 Task: Font style For heading Use Book Antiqua with dark cornflower blue 2 colour & Underline. font size for heading '26 Pt. 'Change the font style of data to Caladeaand font size to  18 Pt. Change the alignment of both headline & data to   center vertically. In the sheet  analysisQuarterlySales_Report_2023
Action: Mouse moved to (47, 128)
Screenshot: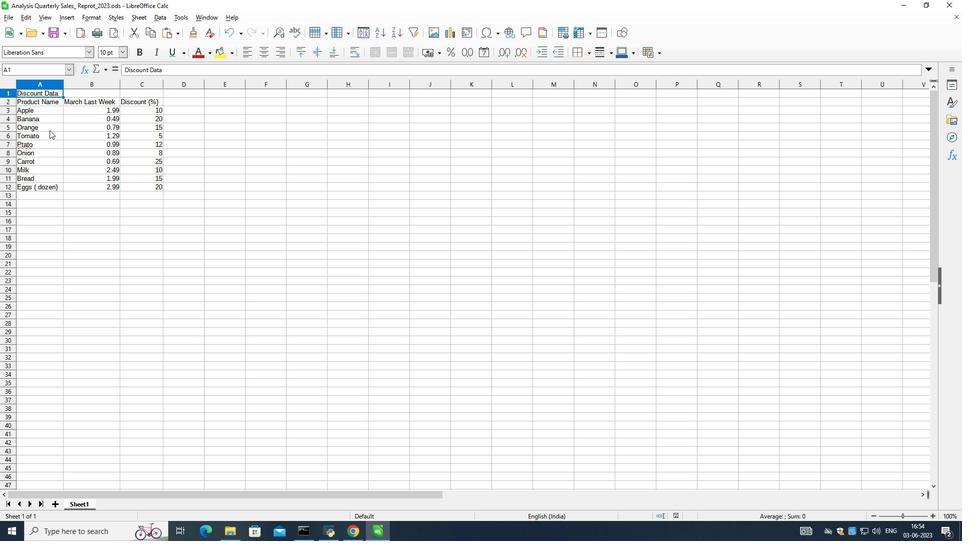 
Action: Mouse pressed left at (47, 128)
Screenshot: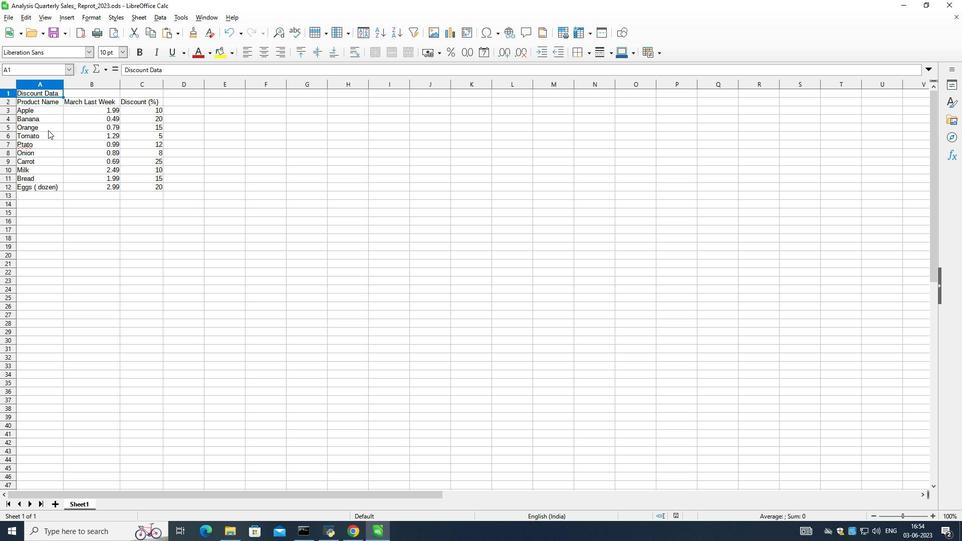 
Action: Mouse moved to (80, 118)
Screenshot: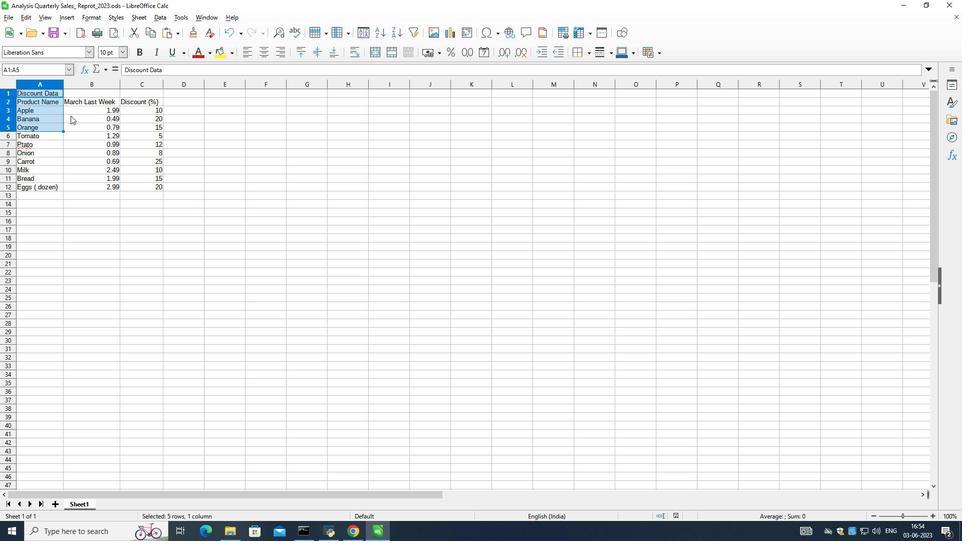 
Action: Mouse pressed right at (80, 118)
Screenshot: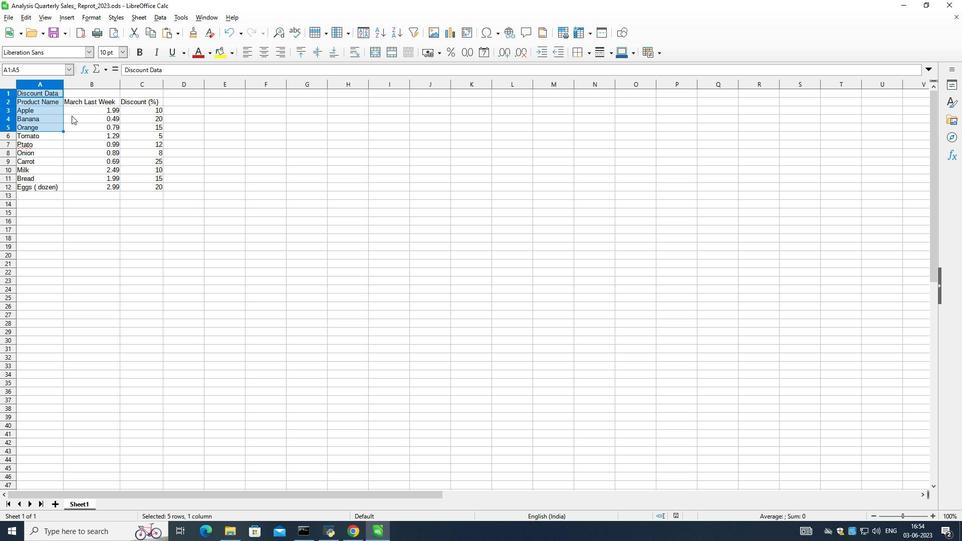 
Action: Mouse moved to (30, 93)
Screenshot: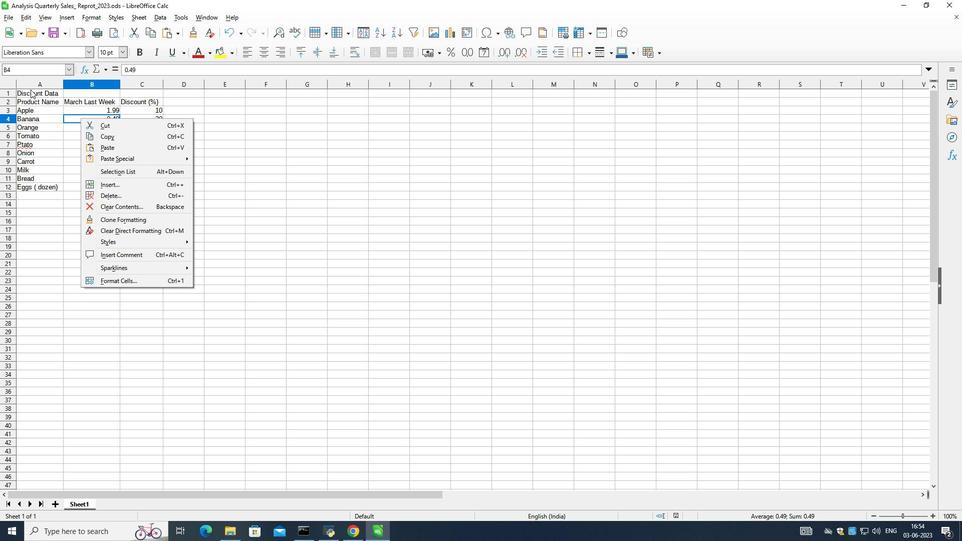 
Action: Mouse pressed left at (30, 93)
Screenshot: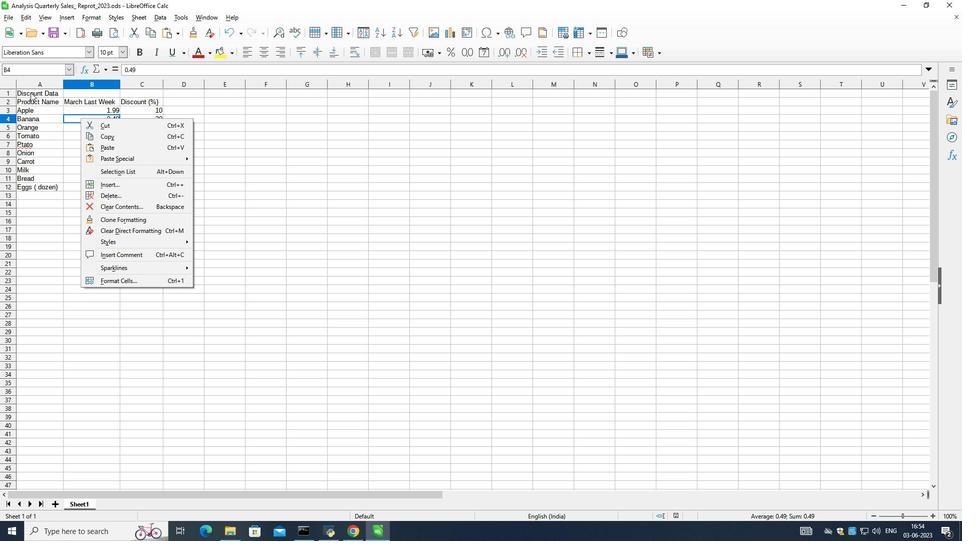 
Action: Mouse moved to (31, 91)
Screenshot: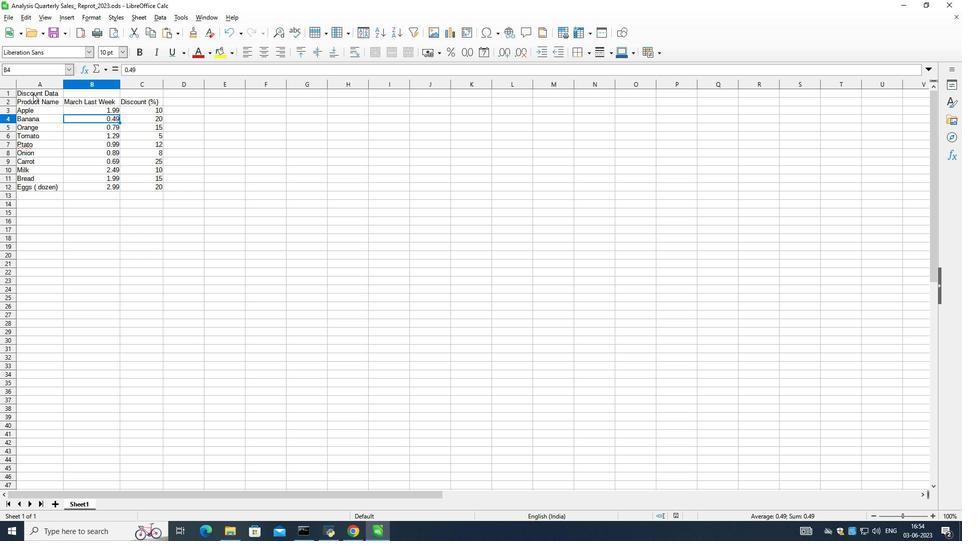 
Action: Mouse pressed left at (31, 91)
Screenshot: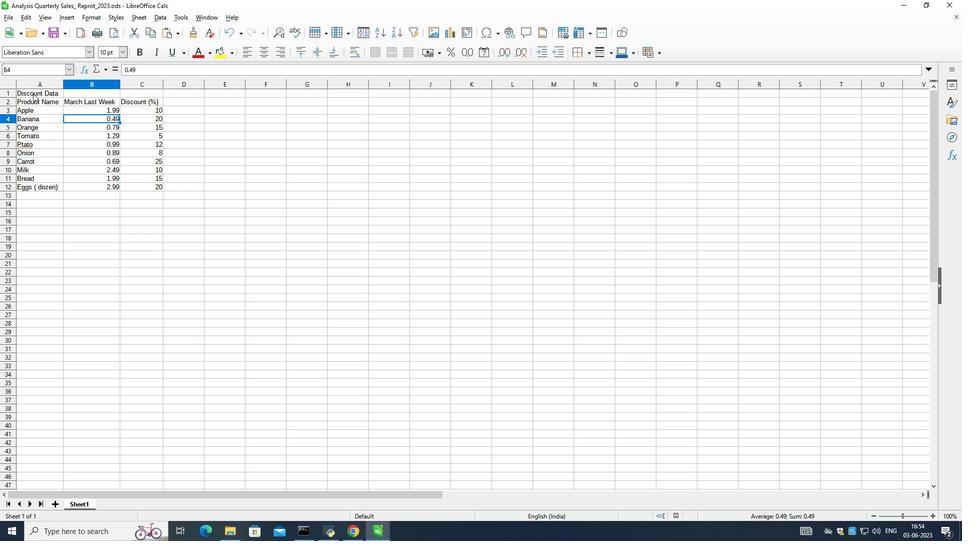 
Action: Mouse moved to (391, 51)
Screenshot: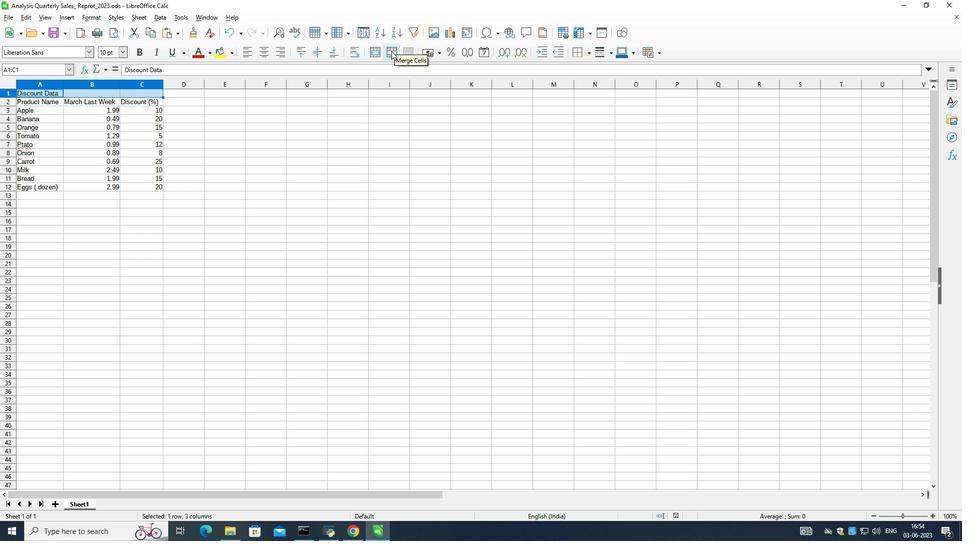 
Action: Mouse pressed left at (391, 51)
Screenshot: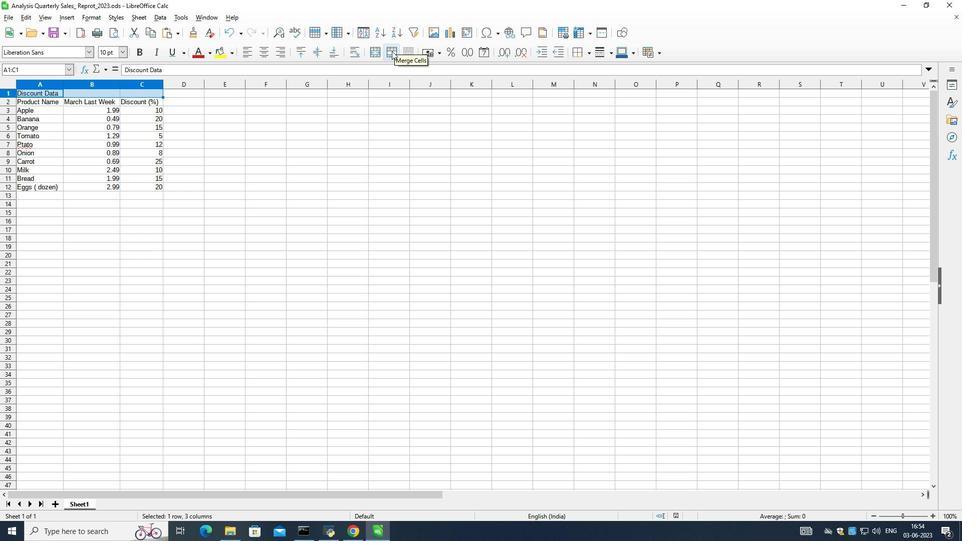 
Action: Mouse moved to (70, 51)
Screenshot: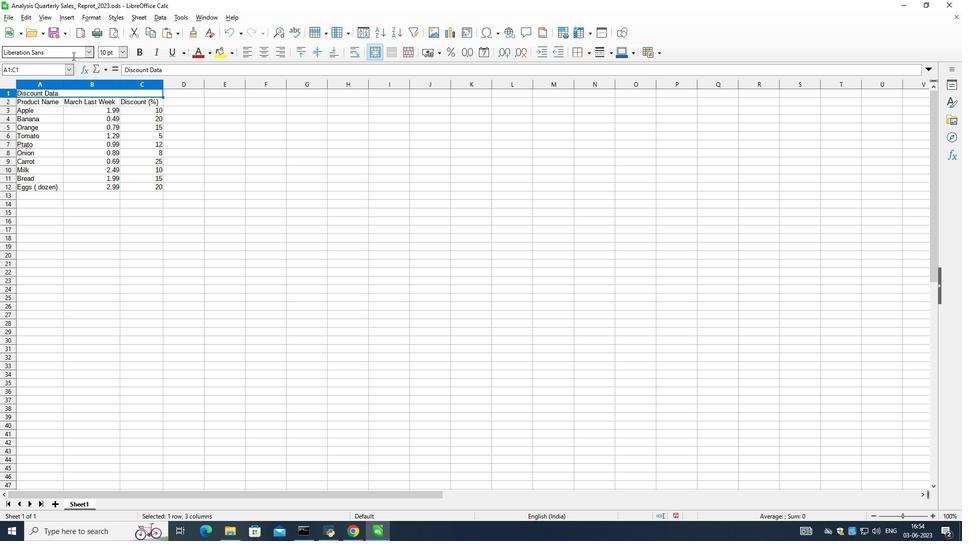 
Action: Mouse pressed left at (70, 51)
Screenshot: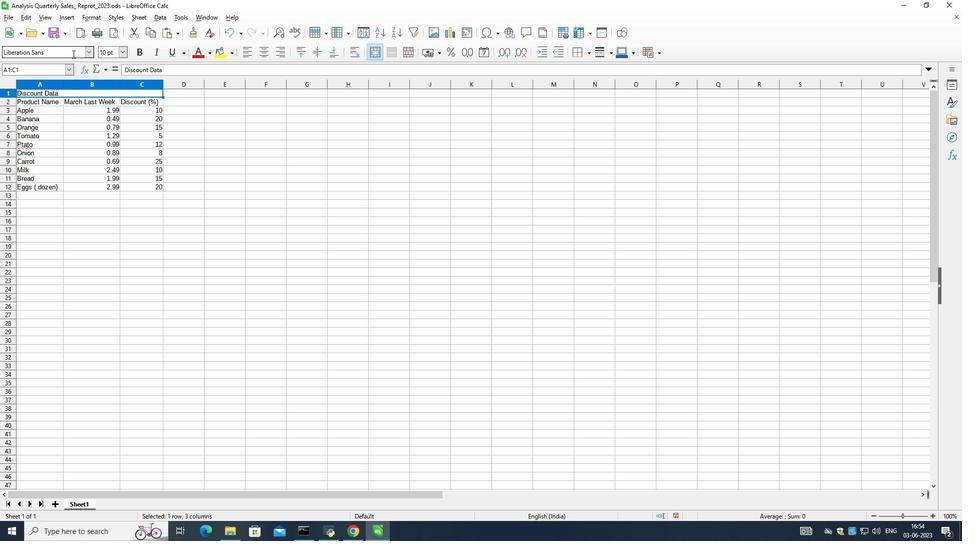 
Action: Mouse pressed left at (70, 51)
Screenshot: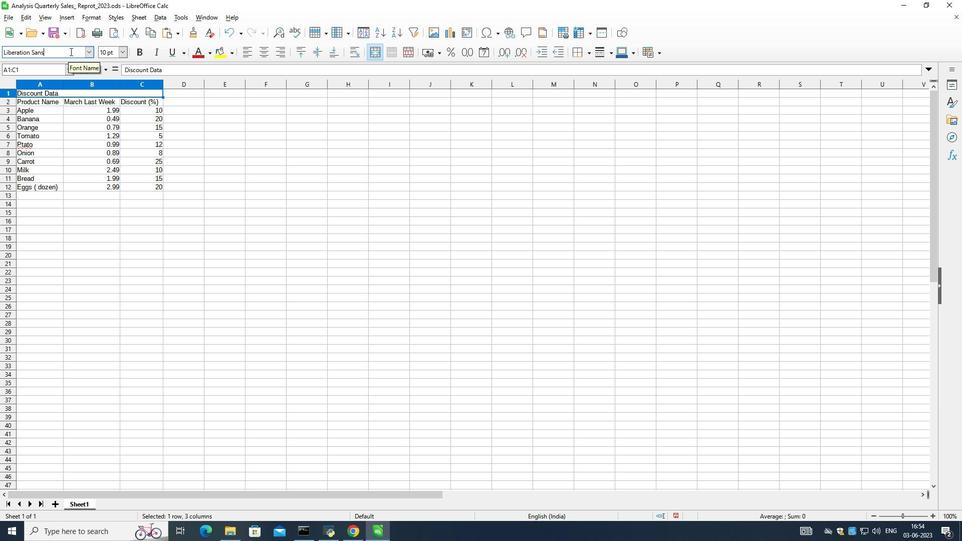 
Action: Mouse pressed left at (70, 51)
Screenshot: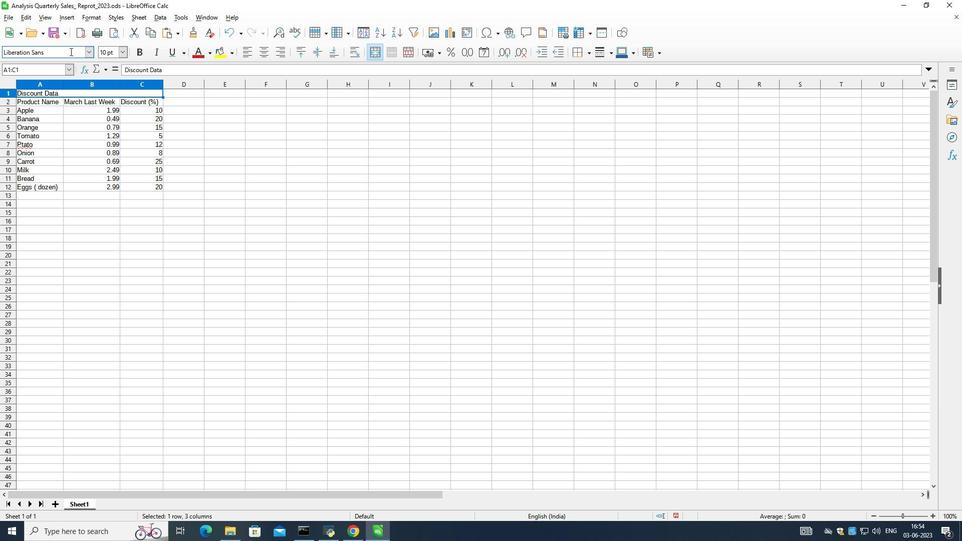 
Action: Mouse pressed left at (70, 51)
Screenshot: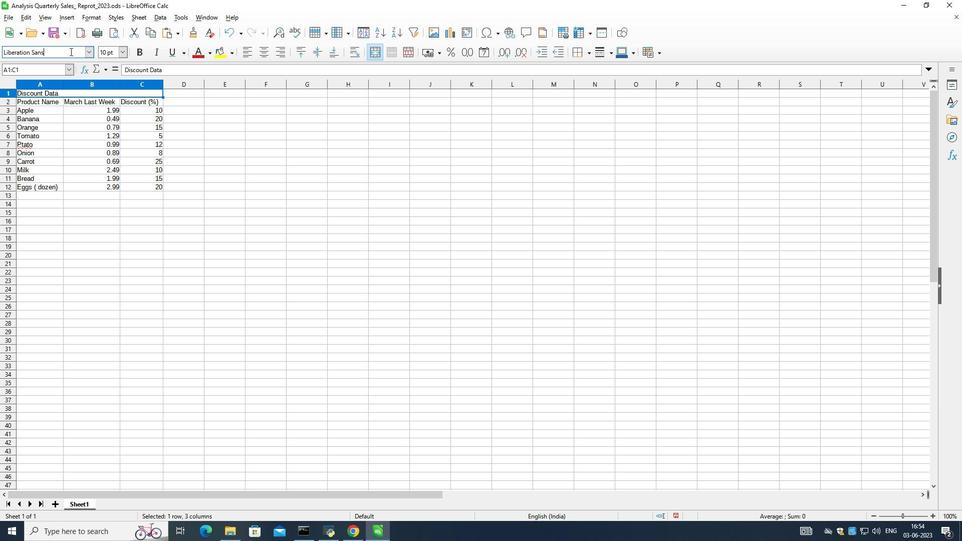 
Action: Mouse moved to (0, 37)
Screenshot: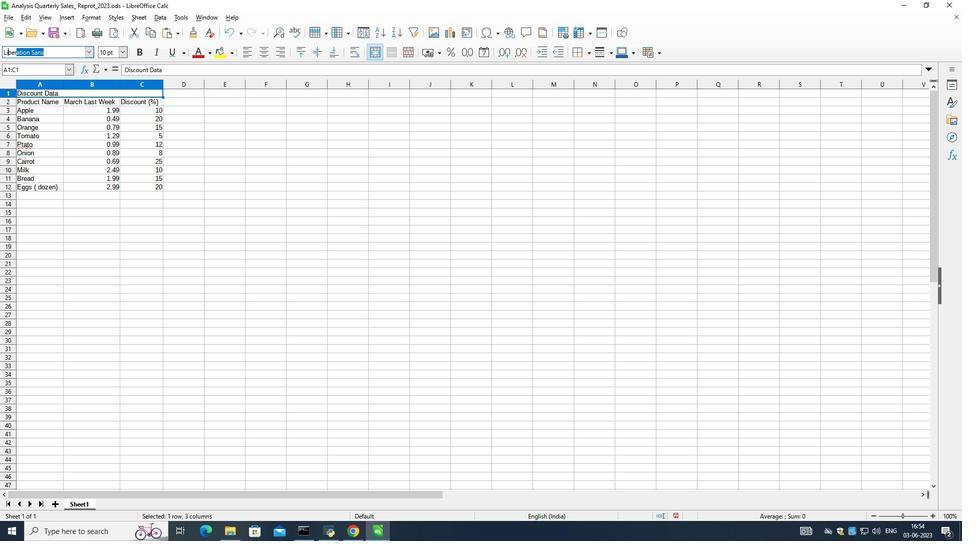 
Action: Key pressed book<Key.space>antiqua<Key.enter>
Screenshot: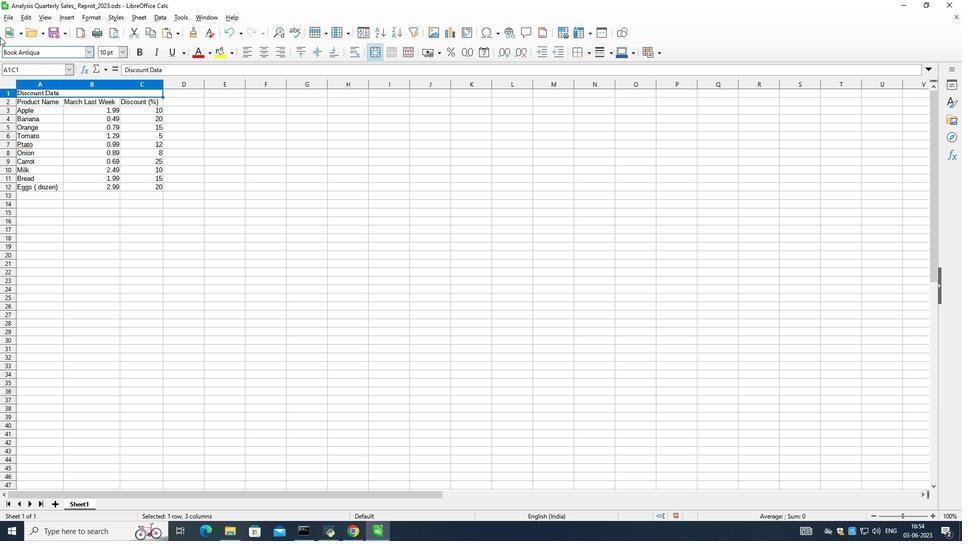 
Action: Mouse moved to (210, 57)
Screenshot: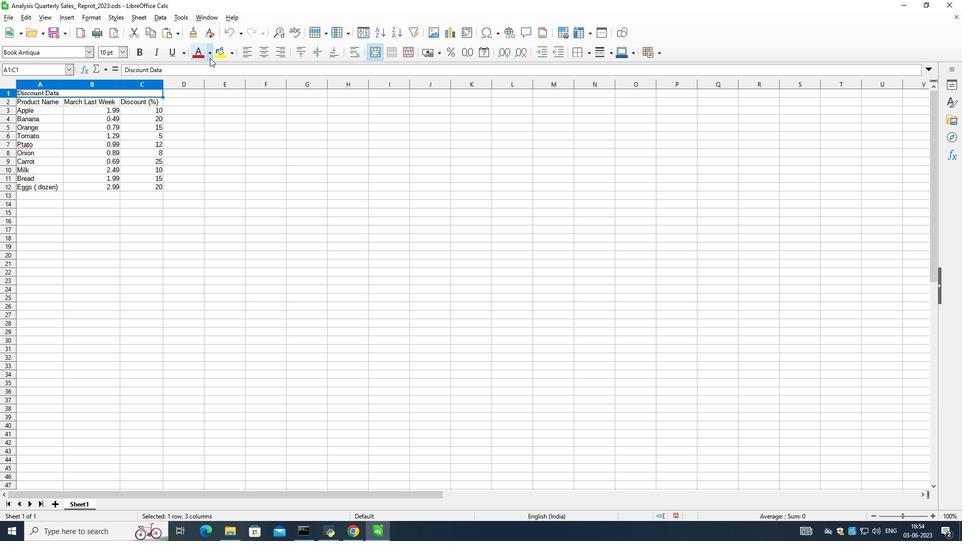 
Action: Mouse pressed left at (210, 57)
Screenshot: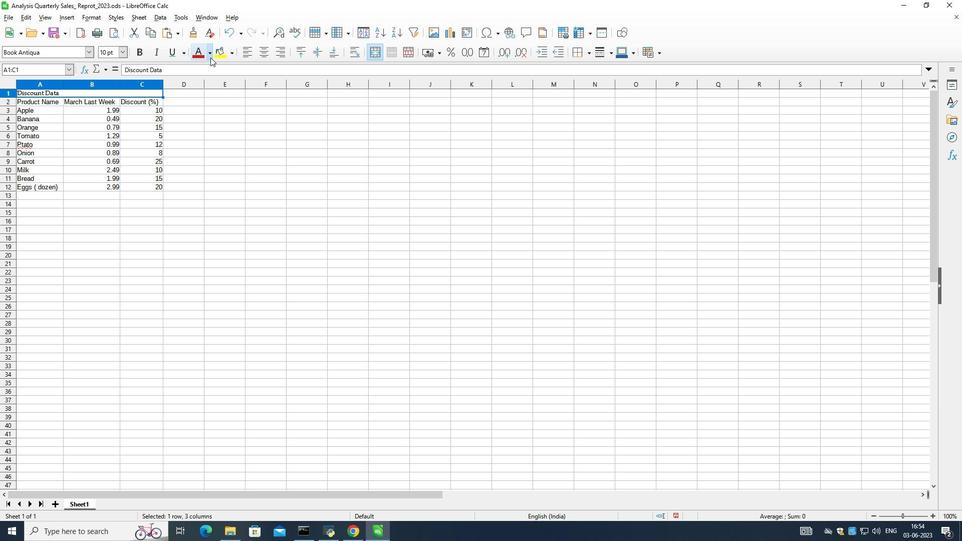 
Action: Mouse moved to (206, 218)
Screenshot: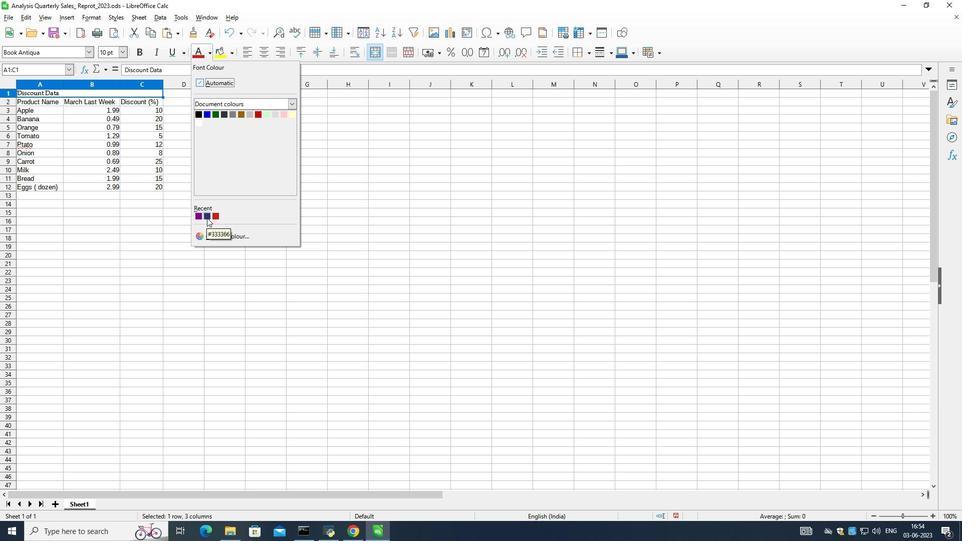 
Action: Mouse pressed left at (206, 218)
Screenshot: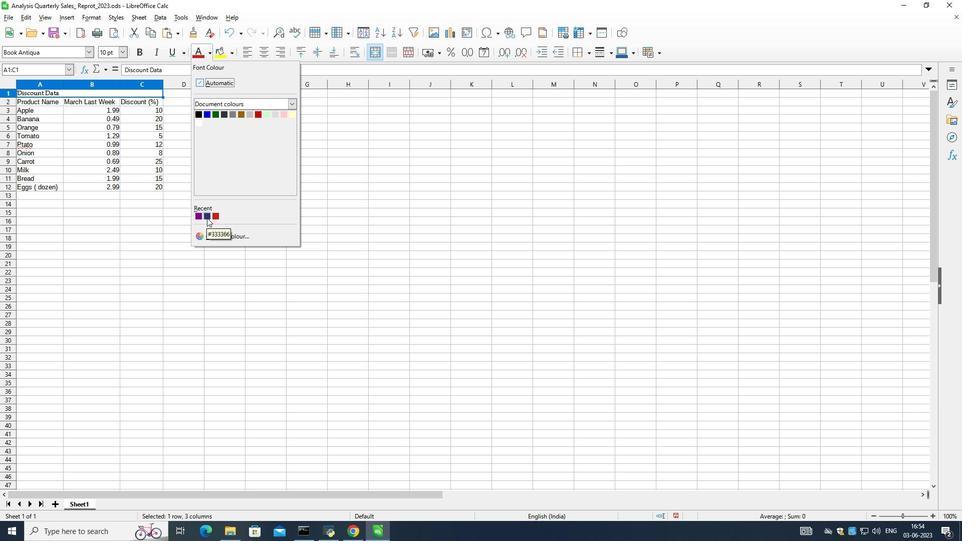 
Action: Mouse moved to (168, 48)
Screenshot: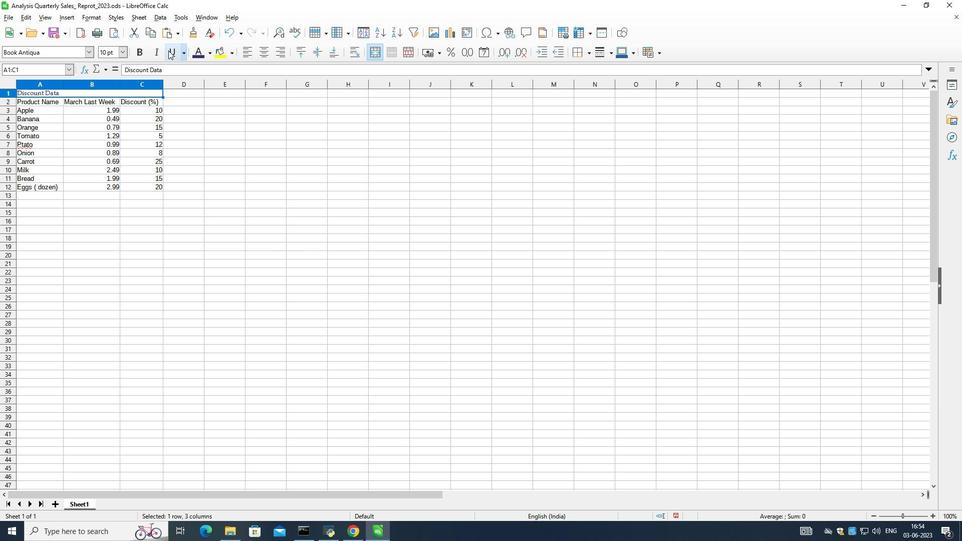 
Action: Mouse pressed left at (168, 48)
Screenshot: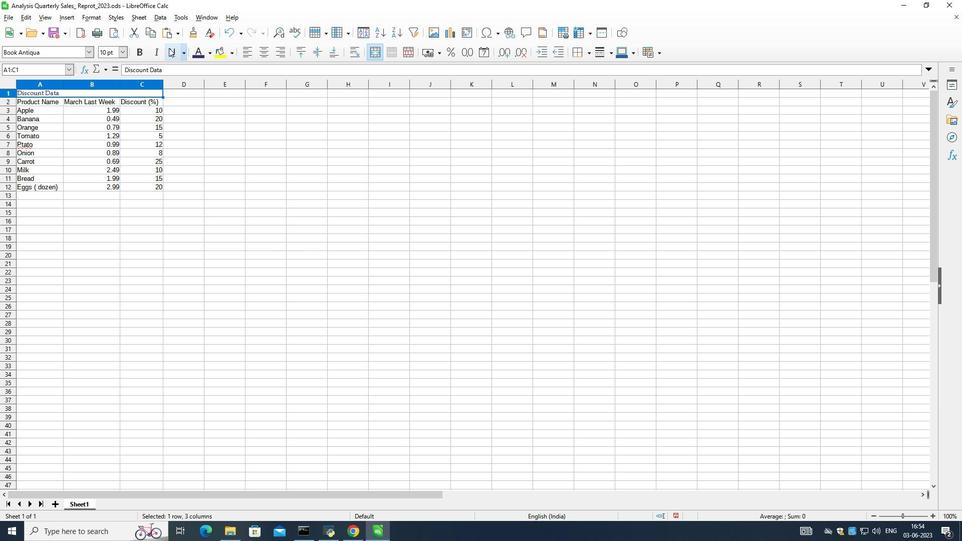 
Action: Mouse moved to (118, 48)
Screenshot: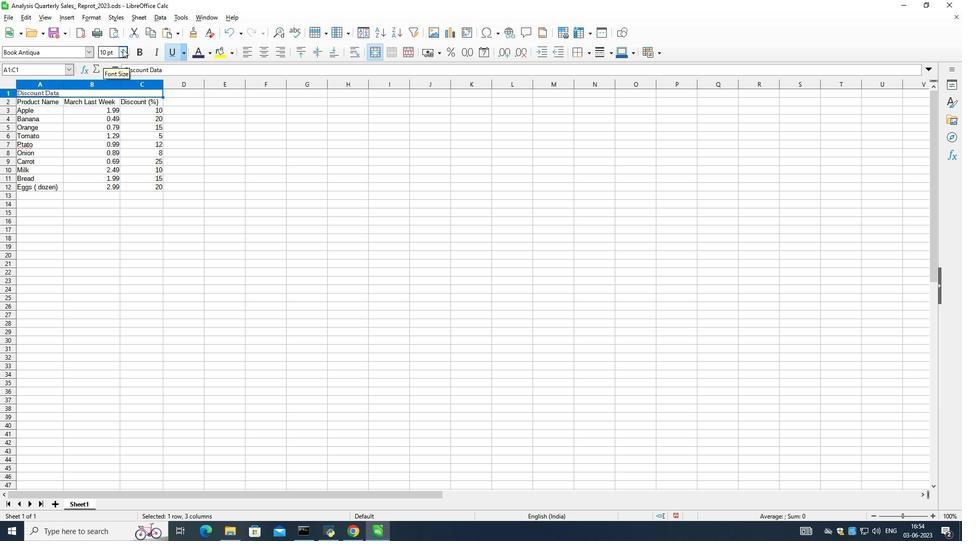 
Action: Mouse pressed left at (118, 48)
Screenshot: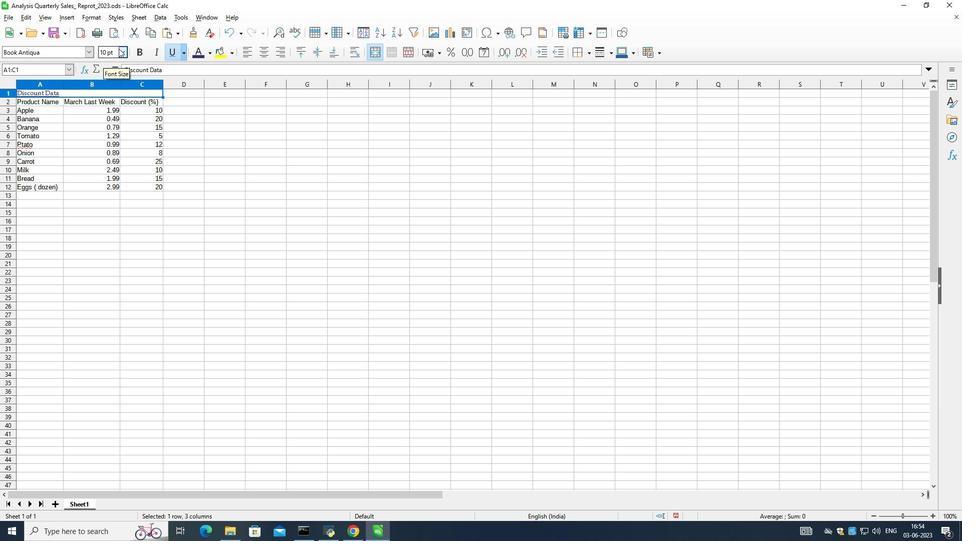 
Action: Mouse moved to (106, 205)
Screenshot: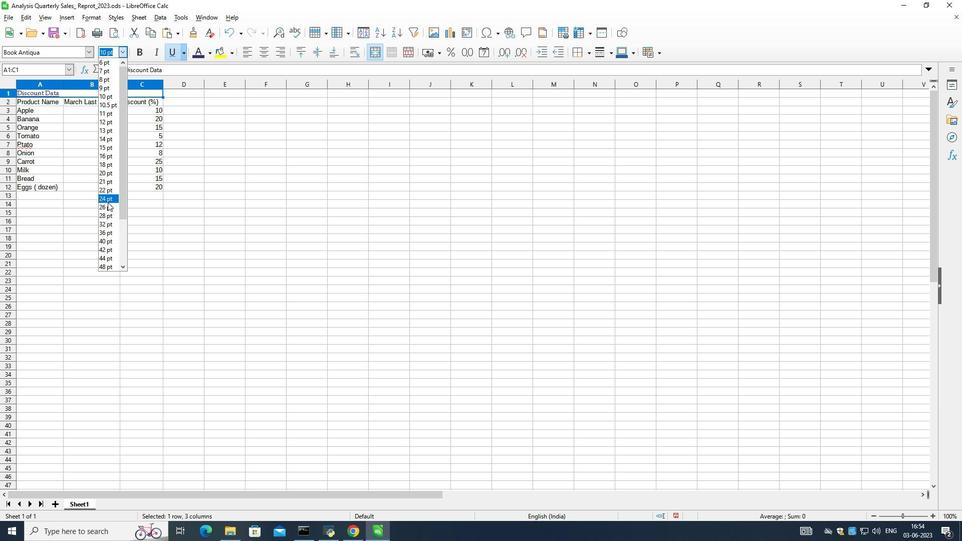
Action: Mouse pressed left at (106, 205)
Screenshot: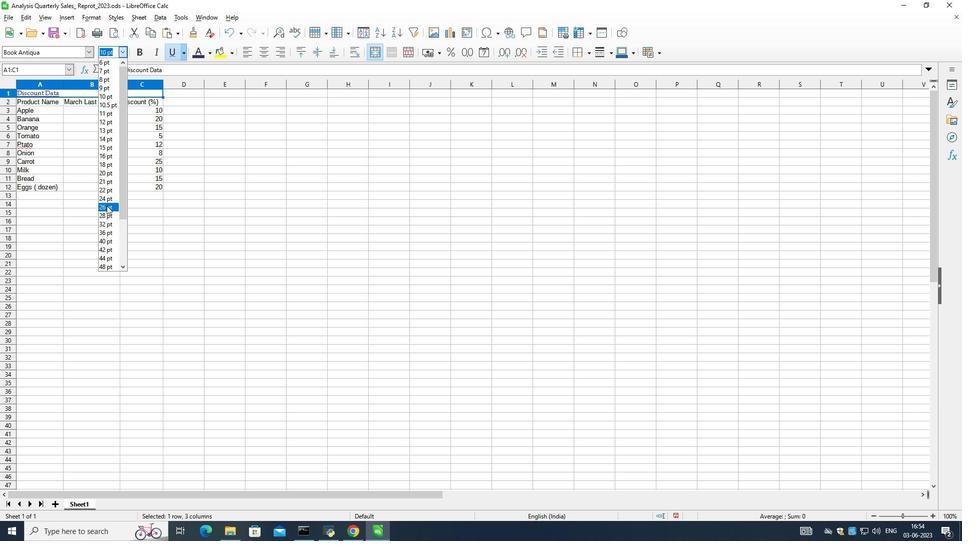 
Action: Mouse moved to (26, 111)
Screenshot: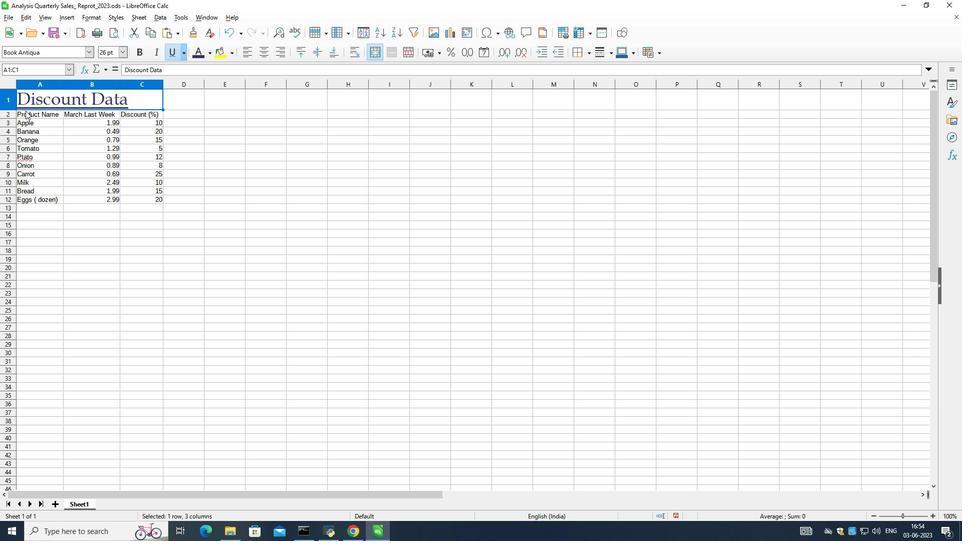 
Action: Mouse pressed left at (26, 111)
Screenshot: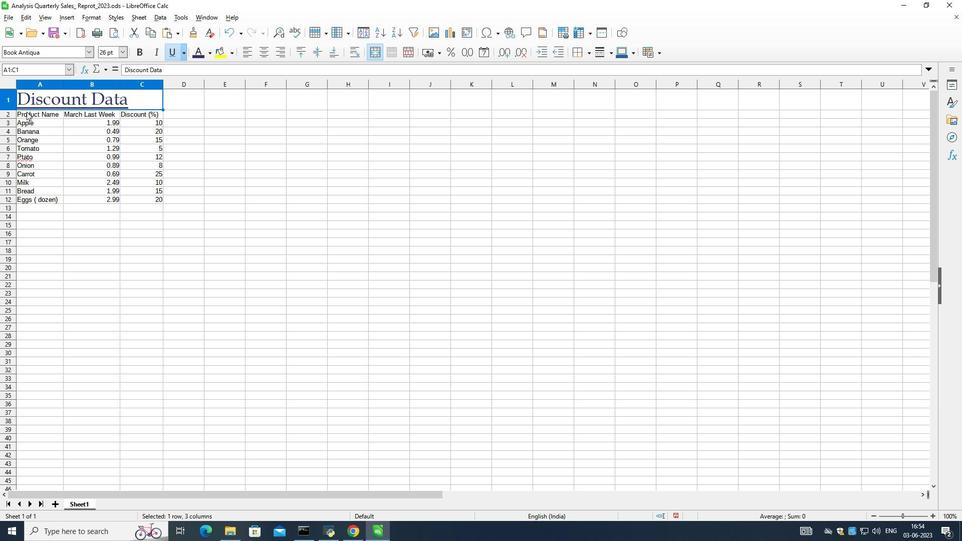 
Action: Mouse moved to (65, 52)
Screenshot: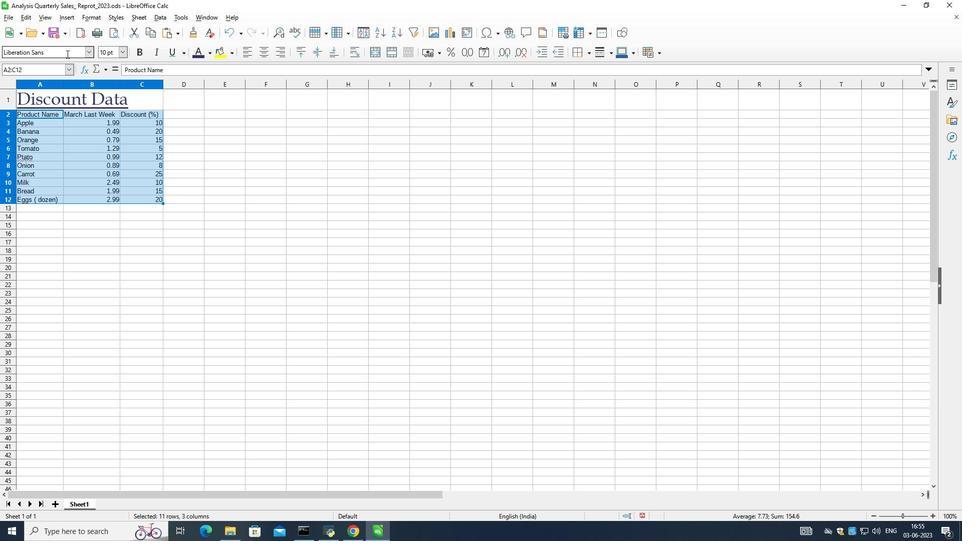 
Action: Mouse pressed left at (65, 52)
Screenshot: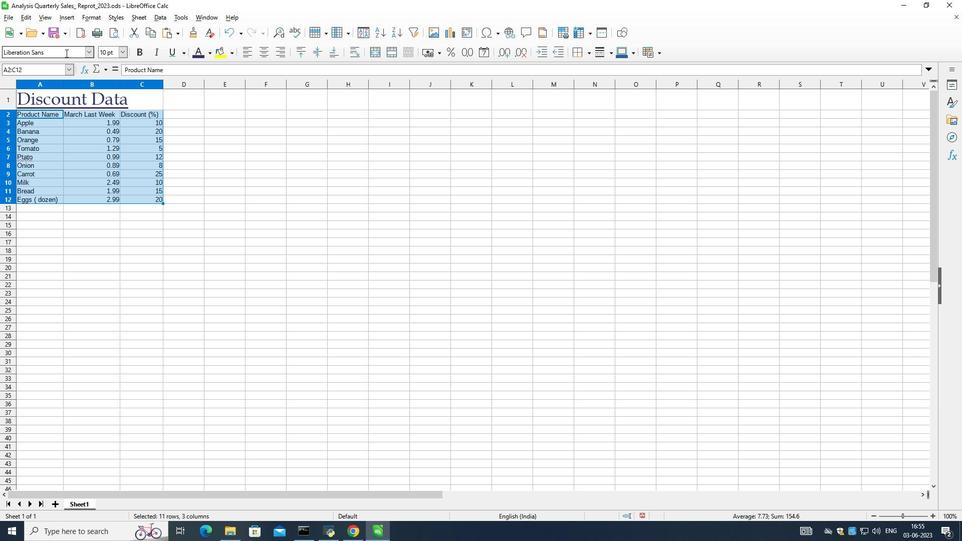 
Action: Mouse pressed left at (65, 52)
Screenshot: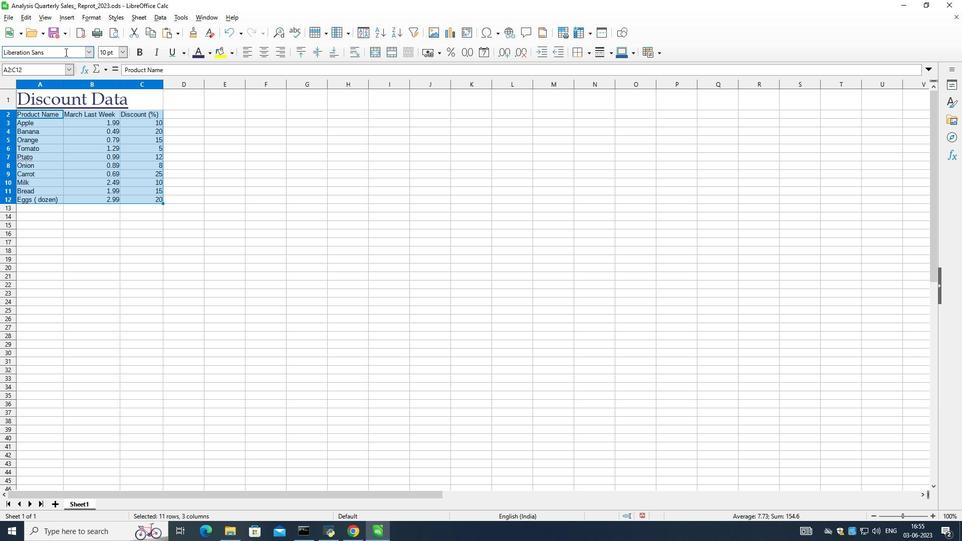 
Action: Mouse moved to (0, 30)
Screenshot: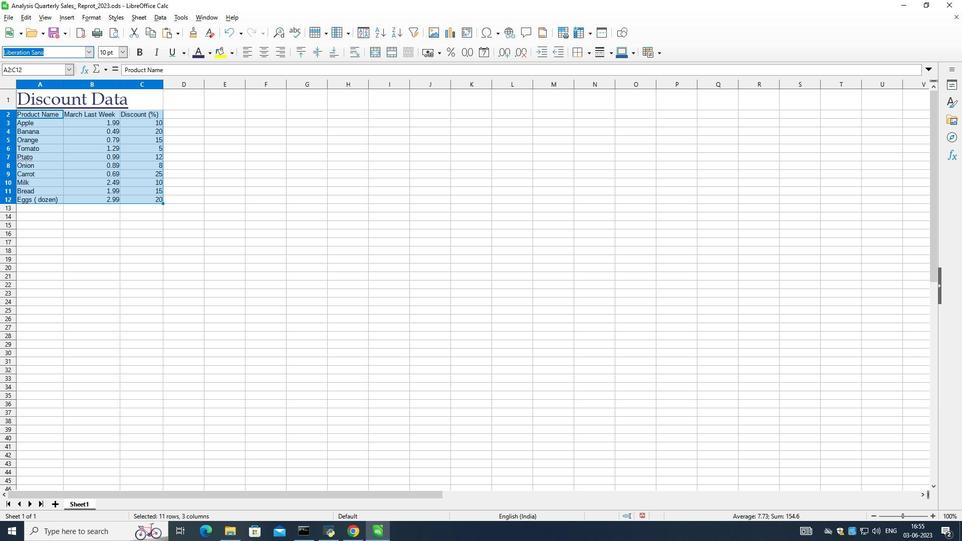 
Action: Key pressed caladeaand<Key.enter>
Screenshot: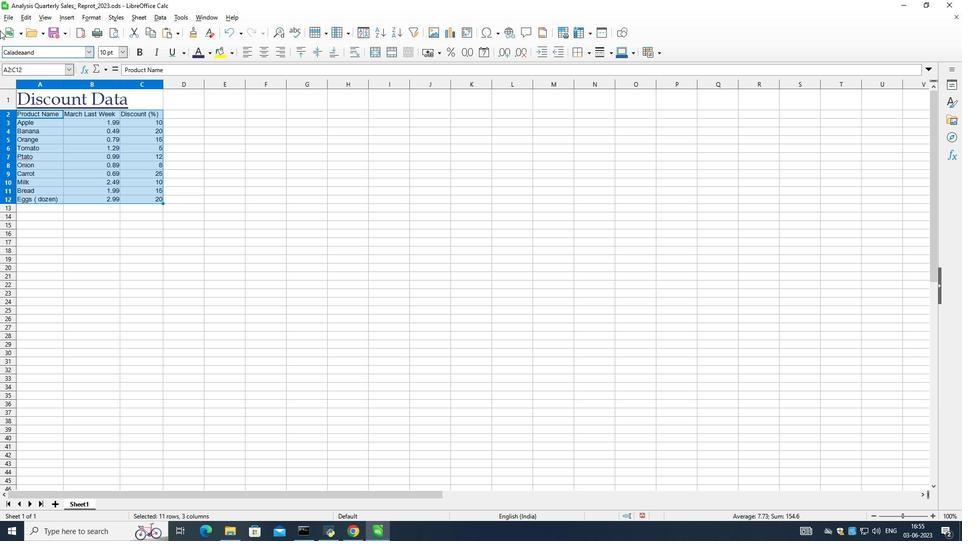 
Action: Mouse moved to (121, 52)
Screenshot: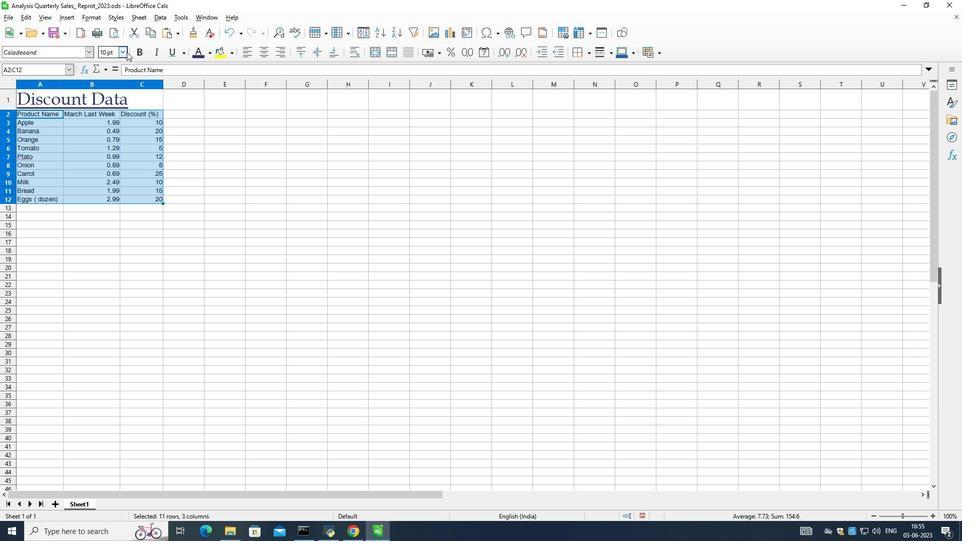 
Action: Mouse pressed left at (121, 52)
Screenshot: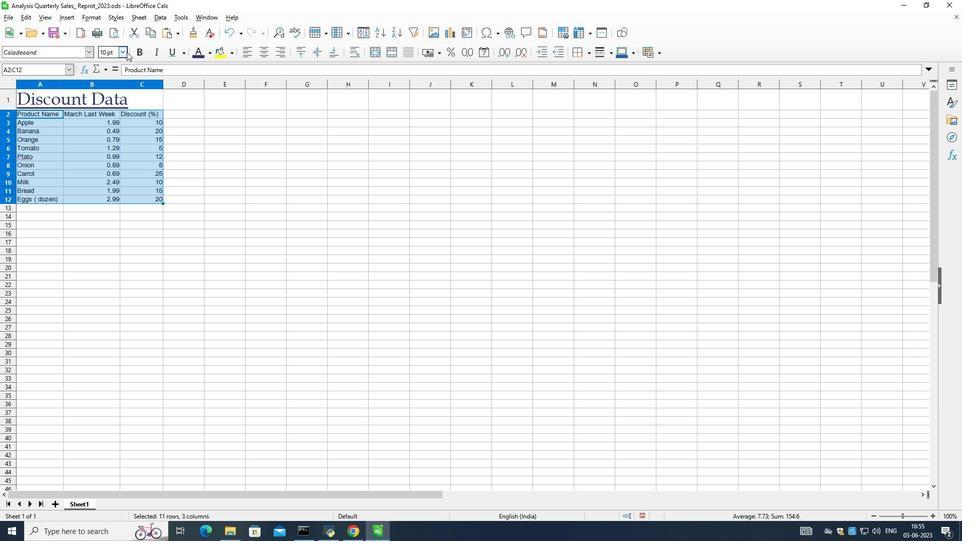 
Action: Mouse moved to (108, 163)
Screenshot: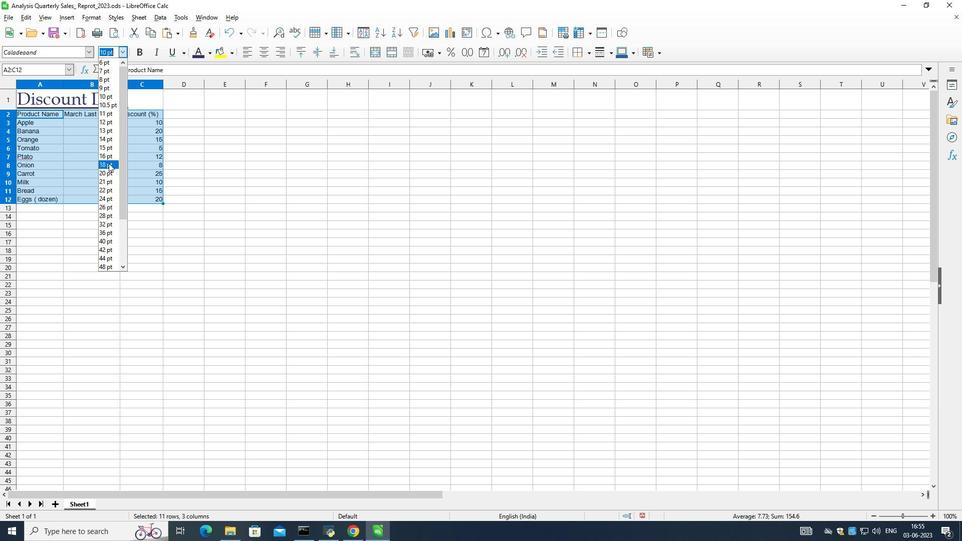 
Action: Mouse pressed left at (108, 163)
Screenshot: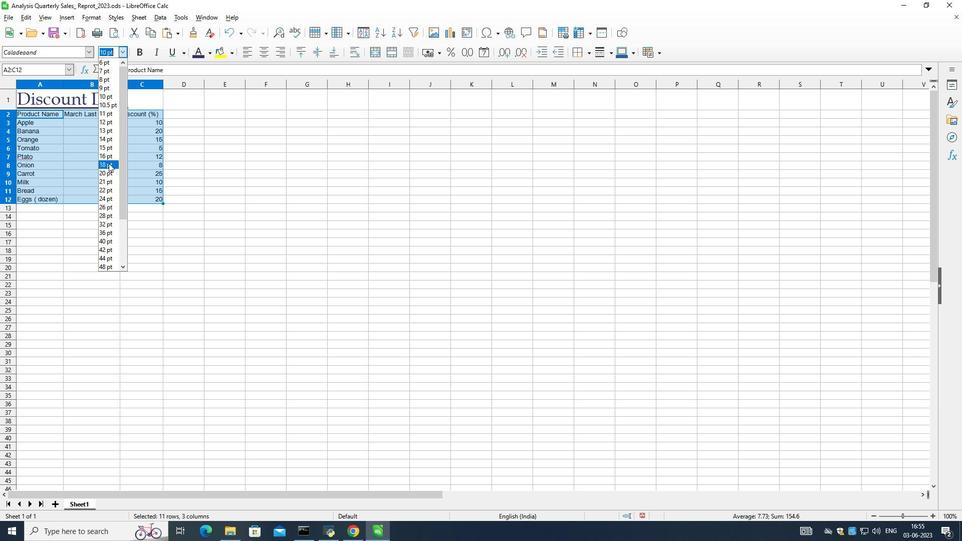 
Action: Mouse moved to (8, 79)
Screenshot: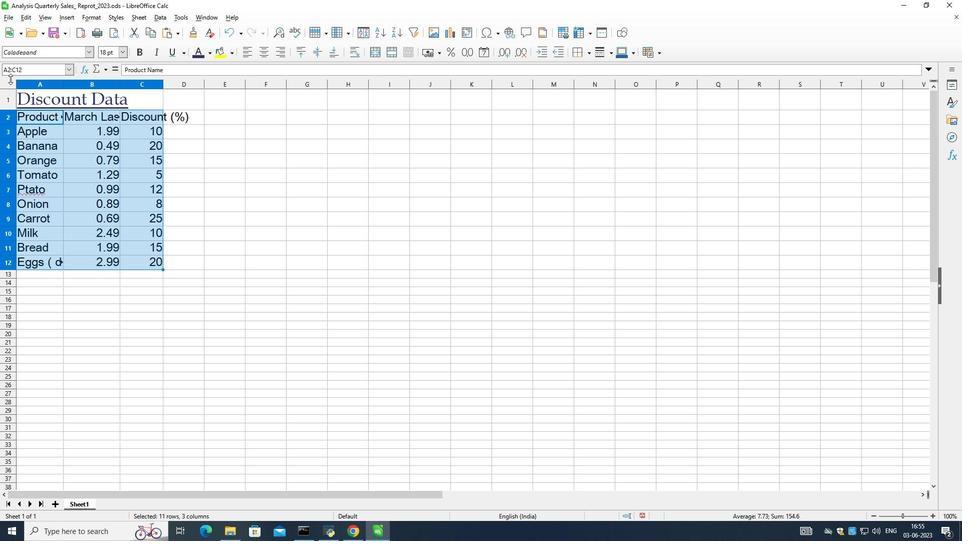 
Action: Mouse pressed left at (8, 79)
Screenshot: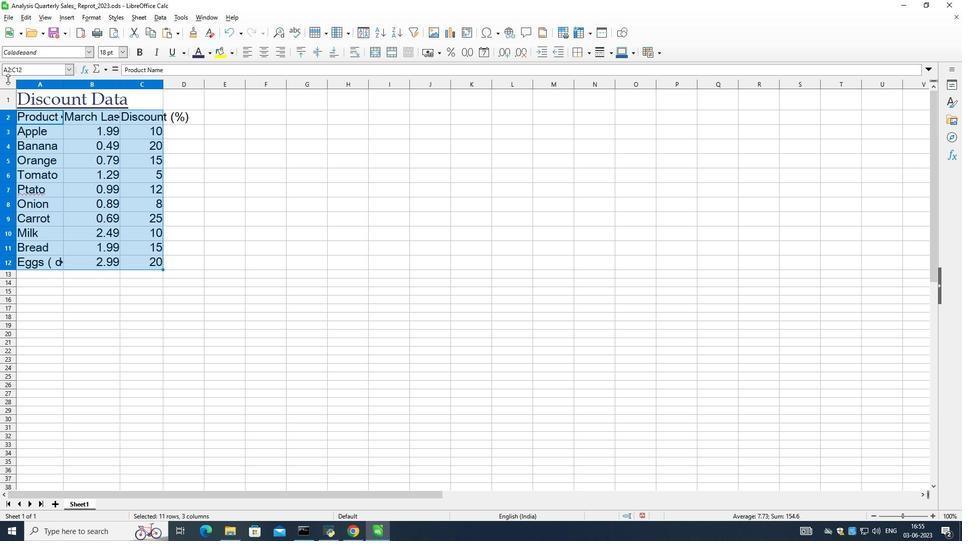 
Action: Mouse moved to (9, 88)
Screenshot: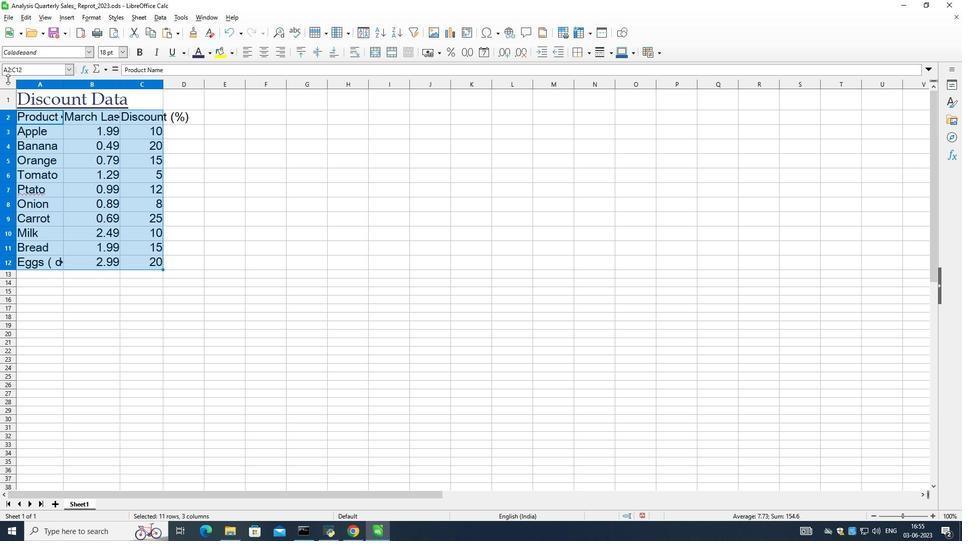 
Action: Mouse pressed left at (9, 88)
Screenshot: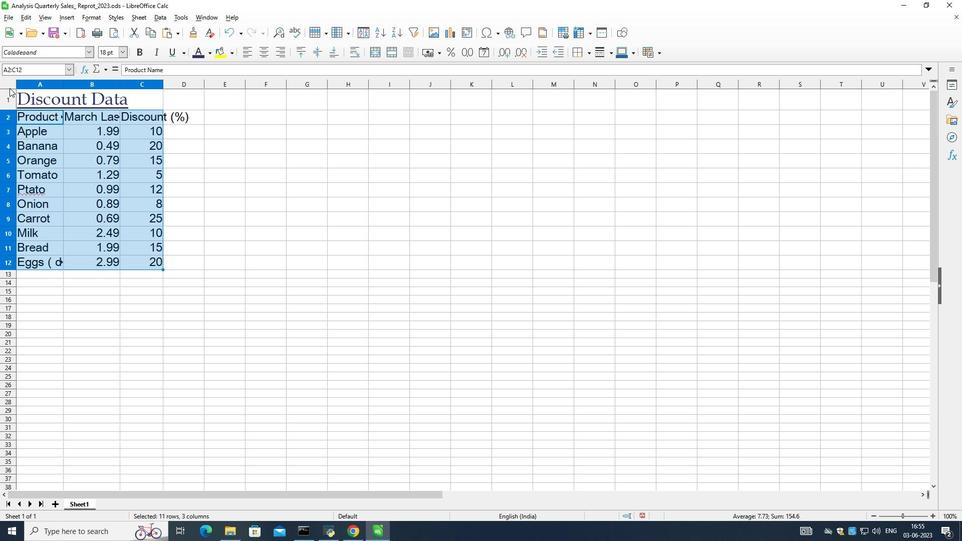 
Action: Mouse moved to (63, 84)
Screenshot: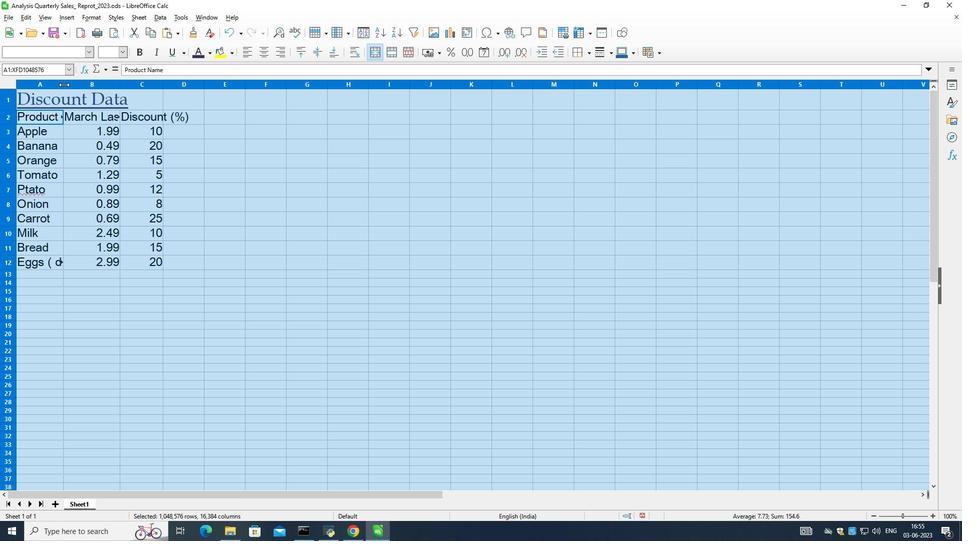 
Action: Mouse pressed left at (63, 84)
Screenshot: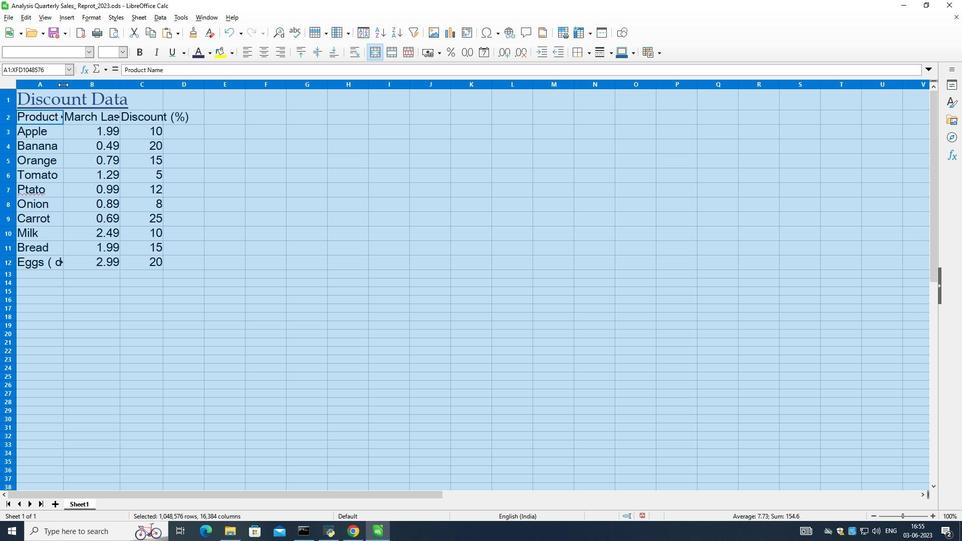 
Action: Mouse pressed left at (63, 84)
Screenshot: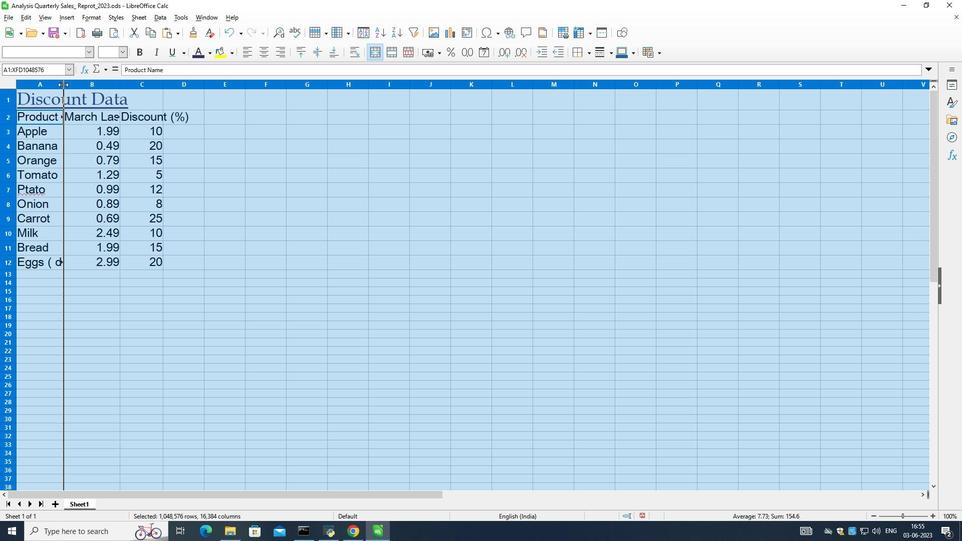 
Action: Mouse moved to (102, 134)
Screenshot: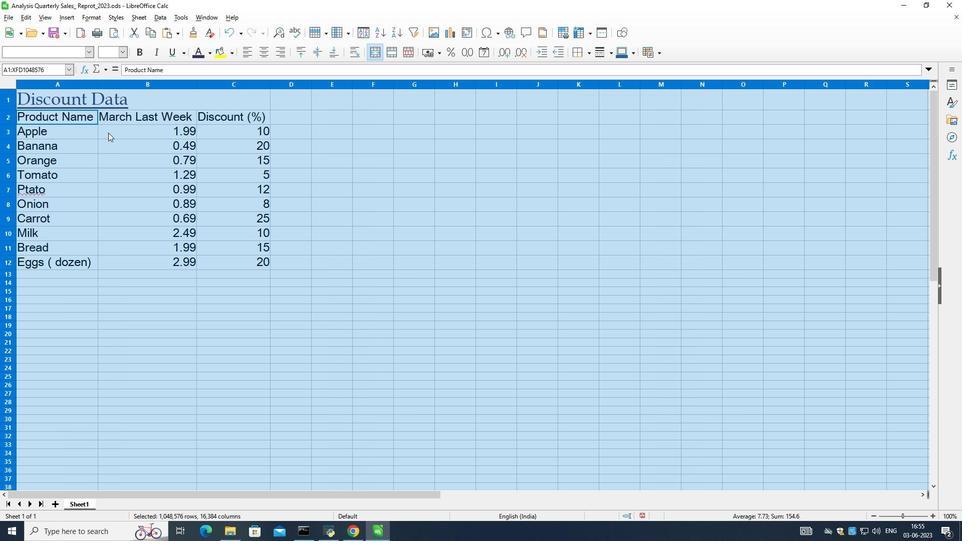 
Action: Mouse pressed left at (102, 134)
Screenshot: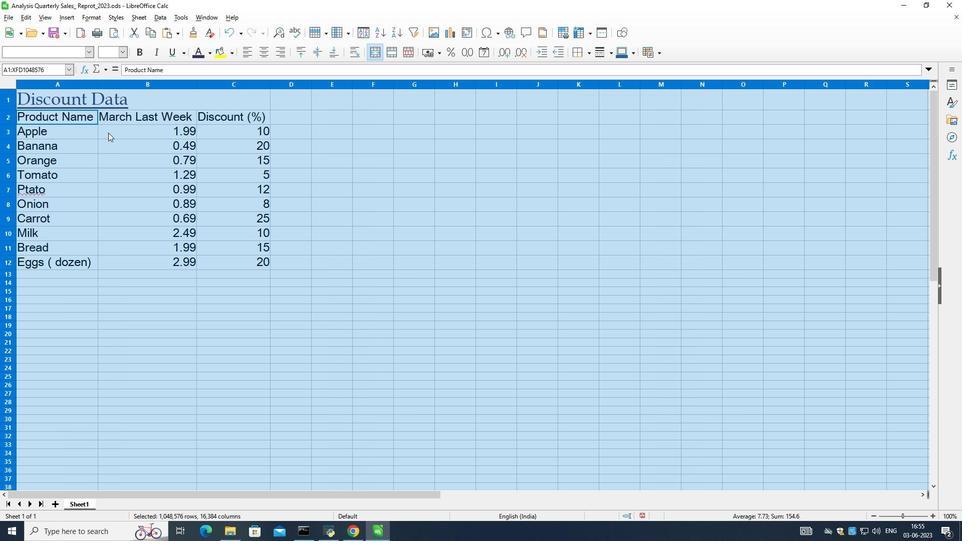 
Action: Mouse moved to (54, 95)
Screenshot: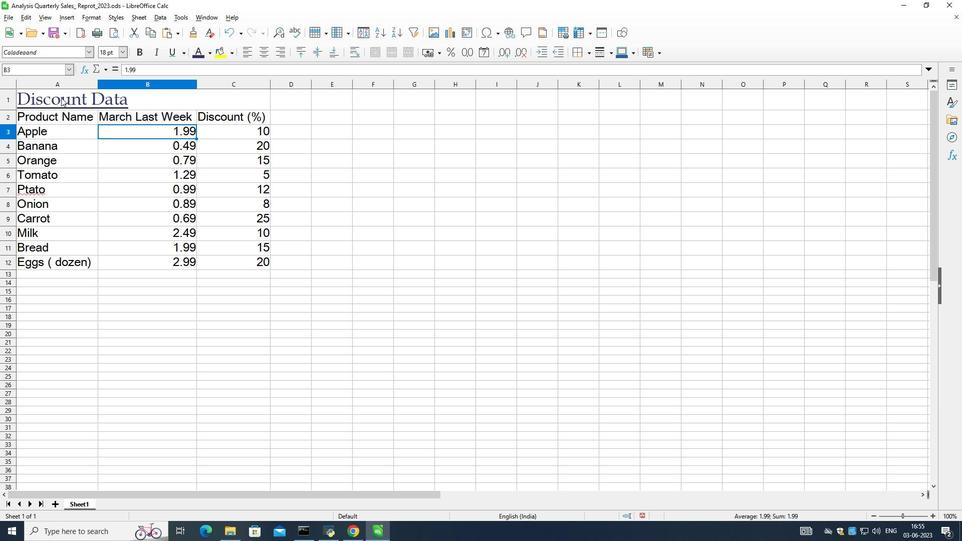 
Action: Mouse pressed left at (54, 95)
Screenshot: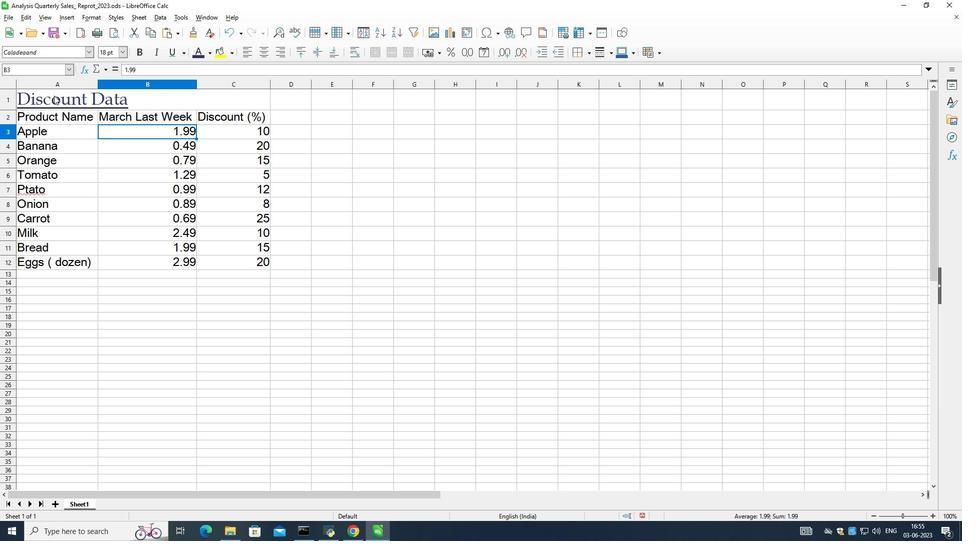 
Action: Mouse moved to (264, 53)
Screenshot: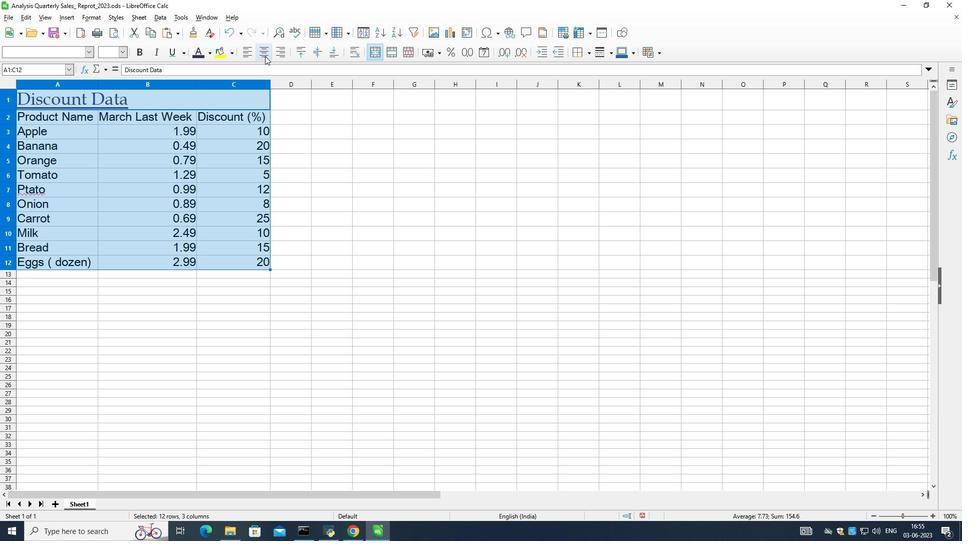 
Action: Mouse pressed left at (264, 53)
Screenshot: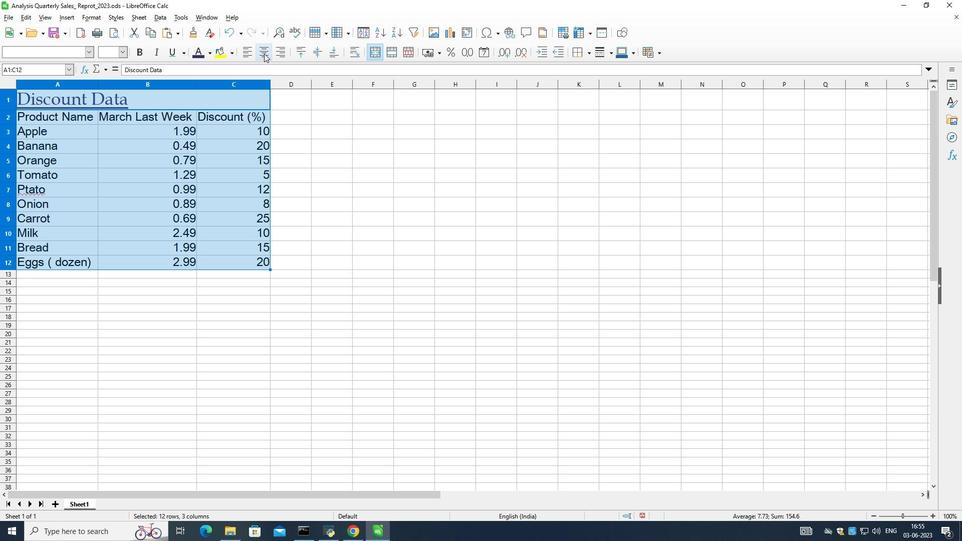 
Action: Mouse moved to (246, 53)
Screenshot: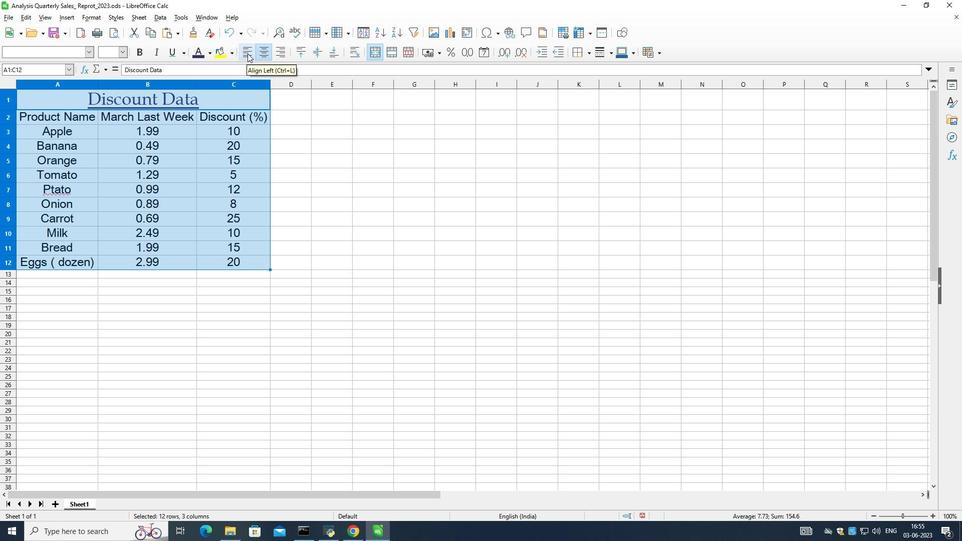 
Action: Mouse pressed left at (246, 53)
Screenshot: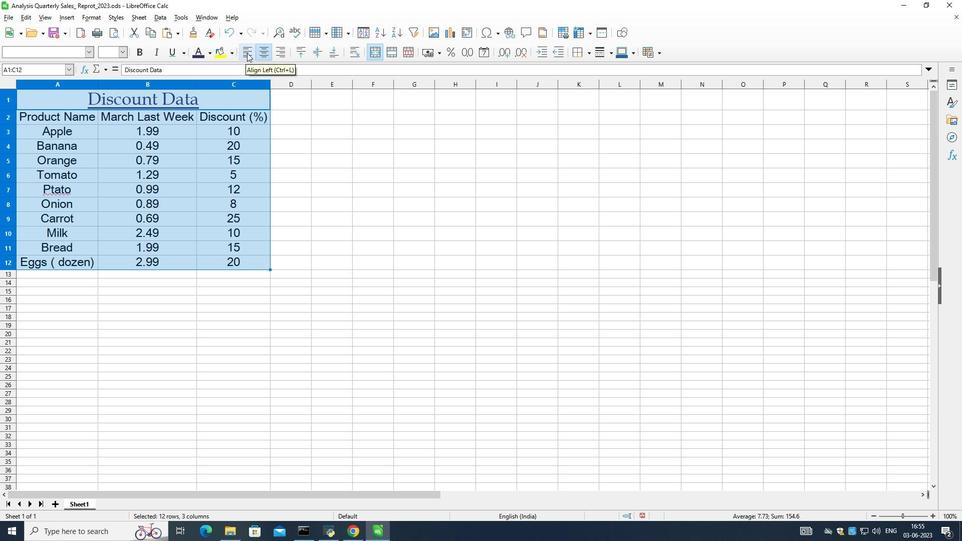 
Action: Mouse moved to (317, 53)
Screenshot: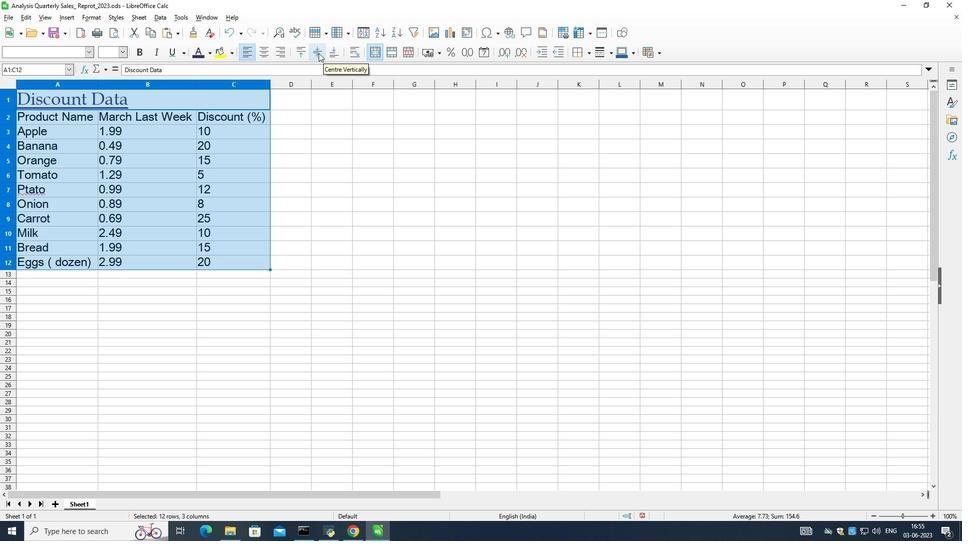 
Action: Mouse pressed left at (317, 53)
Screenshot: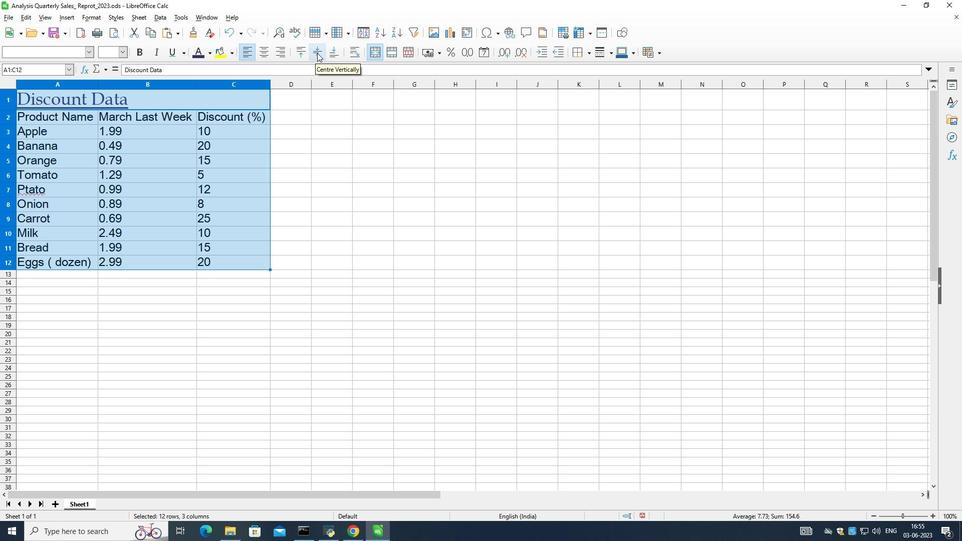 
Action: Mouse moved to (221, 170)
Screenshot: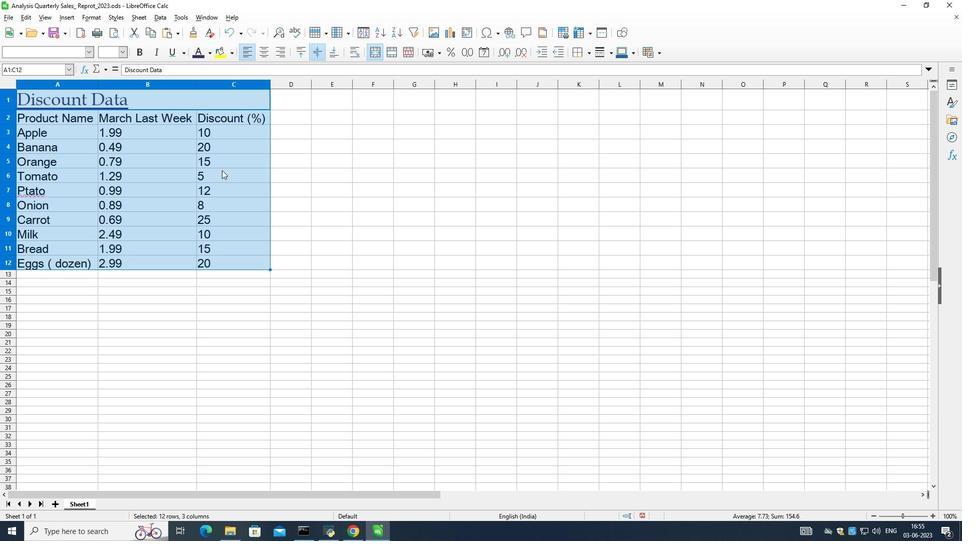 
Action: Mouse pressed left at (221, 170)
Screenshot: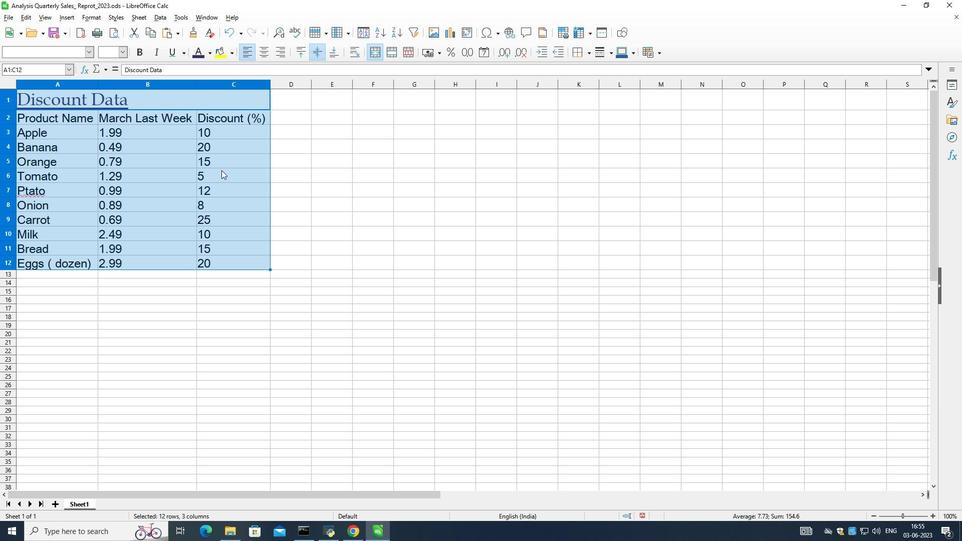 
Action: Mouse moved to (8, 20)
Screenshot: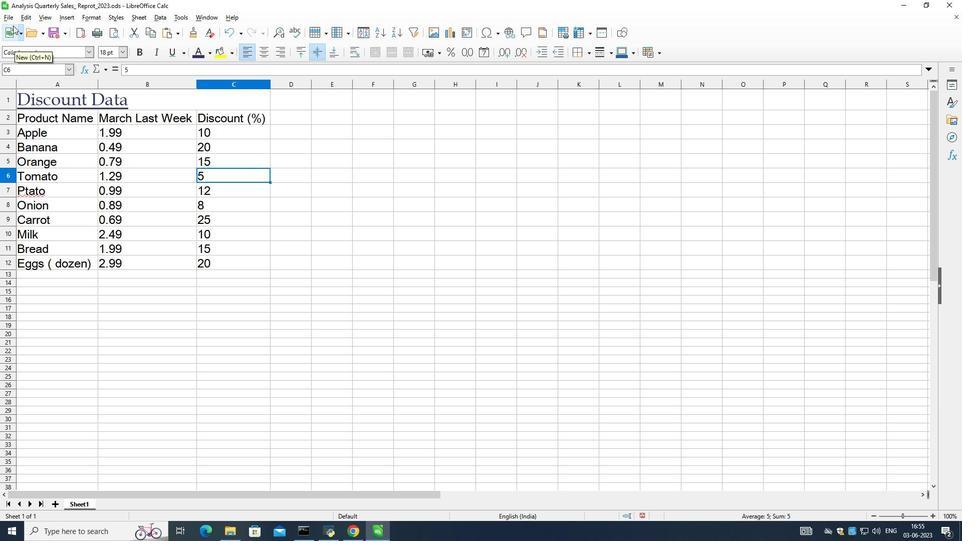 
Action: Mouse pressed left at (8, 20)
Screenshot: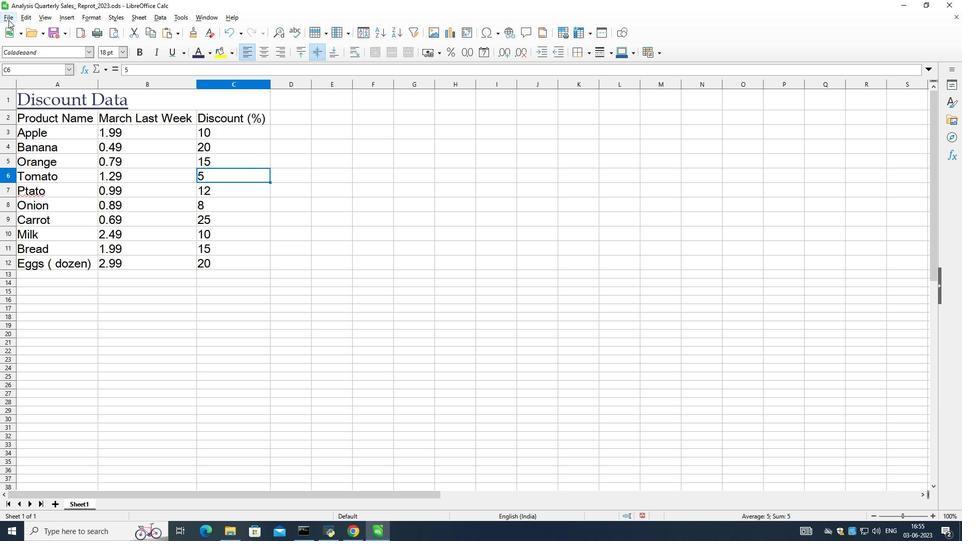 
Action: Mouse moved to (33, 134)
Screenshot: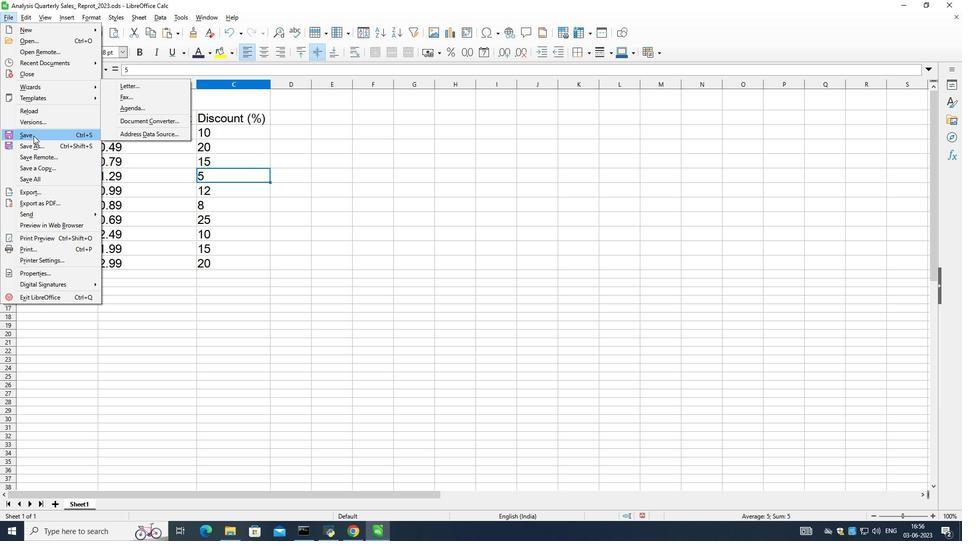 
Action: Mouse pressed left at (33, 134)
Screenshot: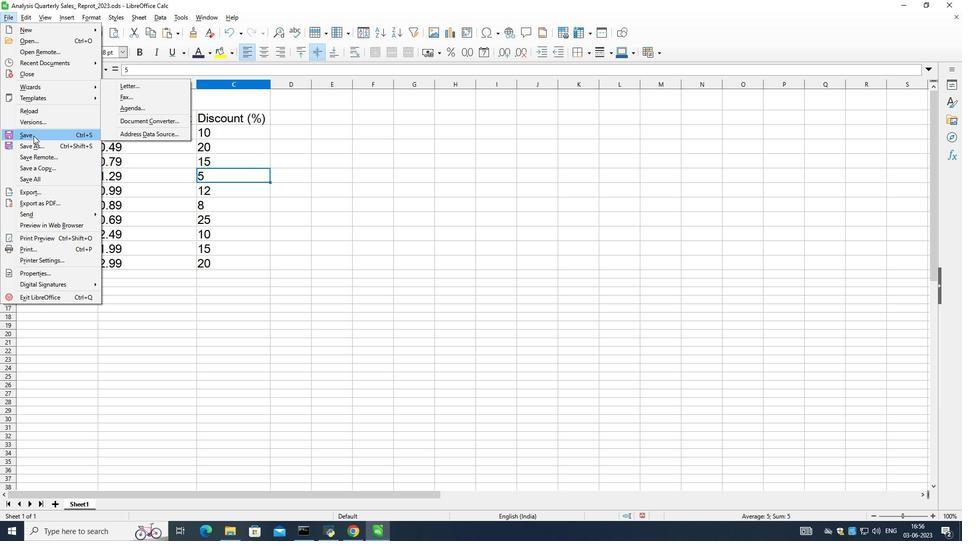 
Action: Mouse moved to (239, 175)
Screenshot: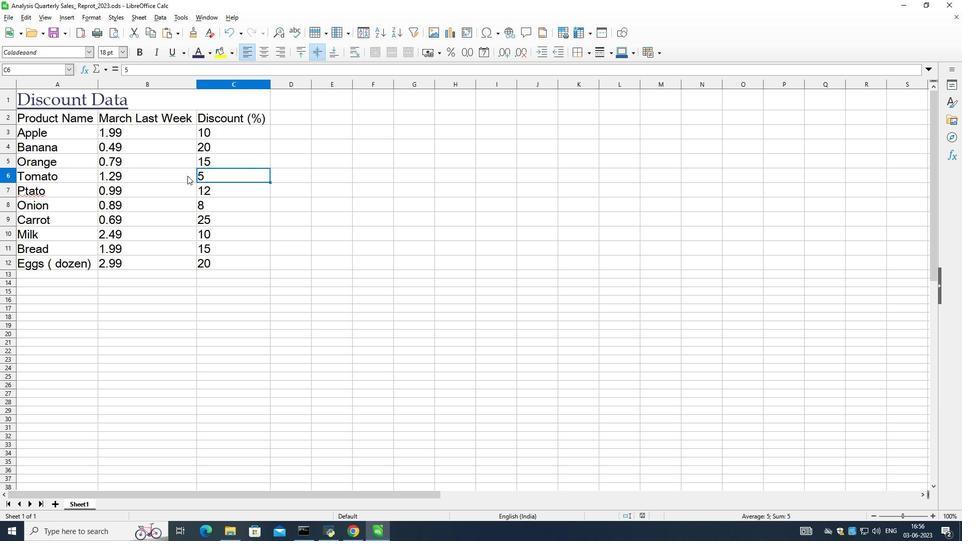 
